 Task: Create a task  Integrate website with a new web content management system (CMS) , assign it to team member softage.3@softage.net in the project AztecBridge and update the status of the task to  At Risk , set the priority of the task to Medium
Action: Mouse moved to (691, 448)
Screenshot: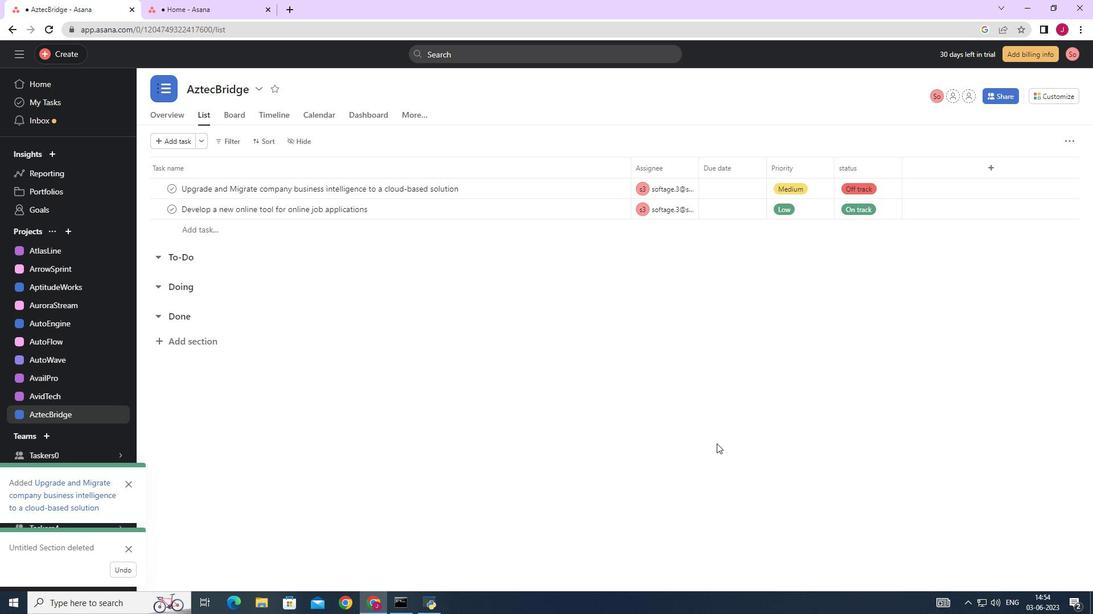 
Action: Mouse scrolled (691, 448) with delta (0, 0)
Screenshot: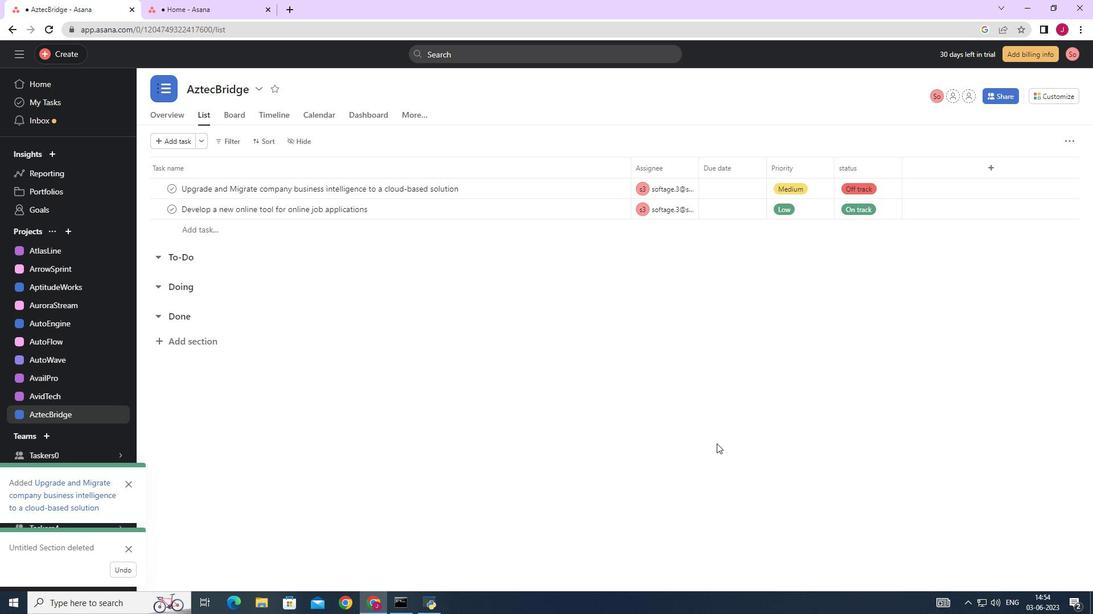 
Action: Mouse moved to (677, 448)
Screenshot: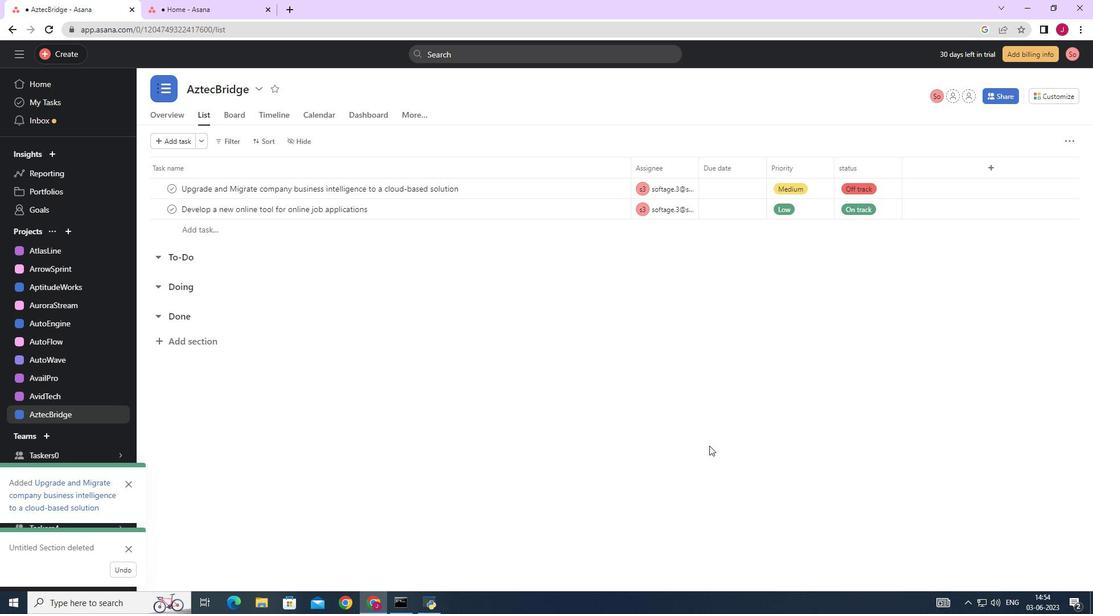 
Action: Mouse scrolled (677, 448) with delta (0, 0)
Screenshot: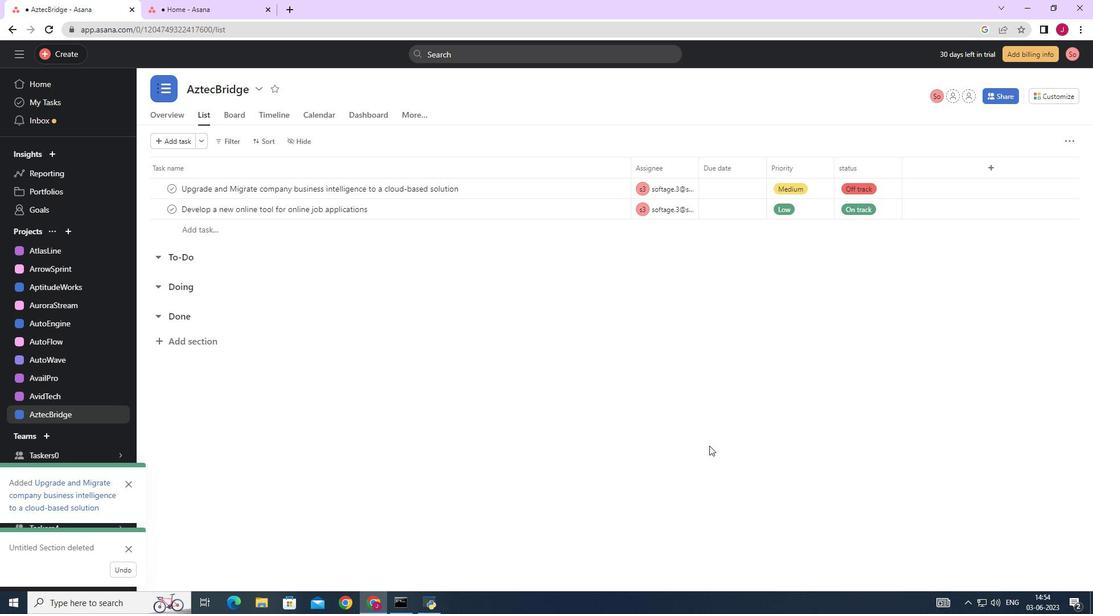
Action: Mouse moved to (71, 51)
Screenshot: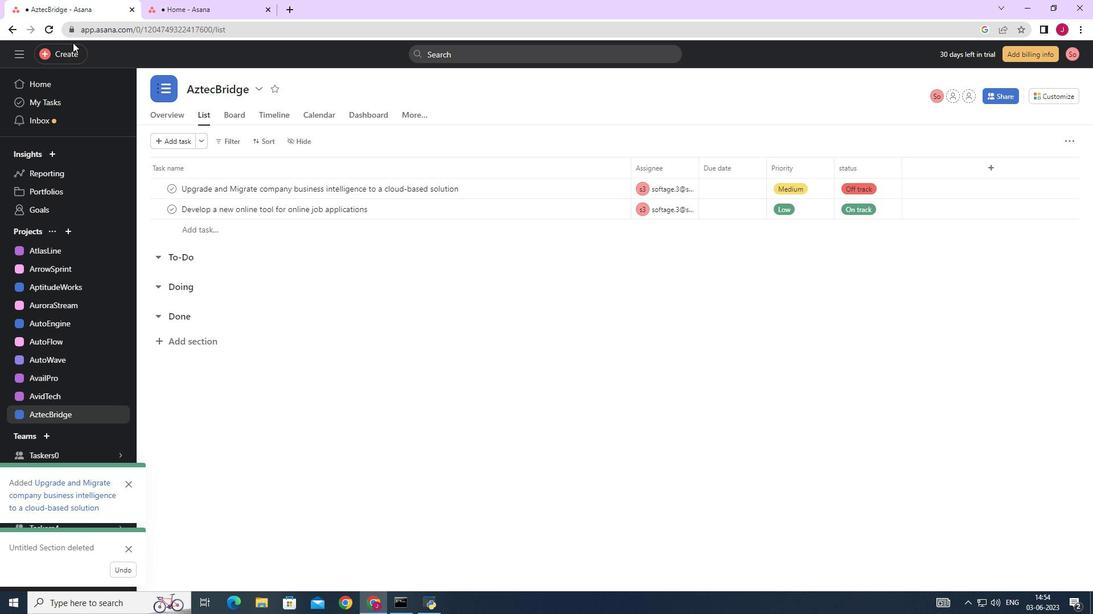 
Action: Mouse pressed left at (71, 51)
Screenshot: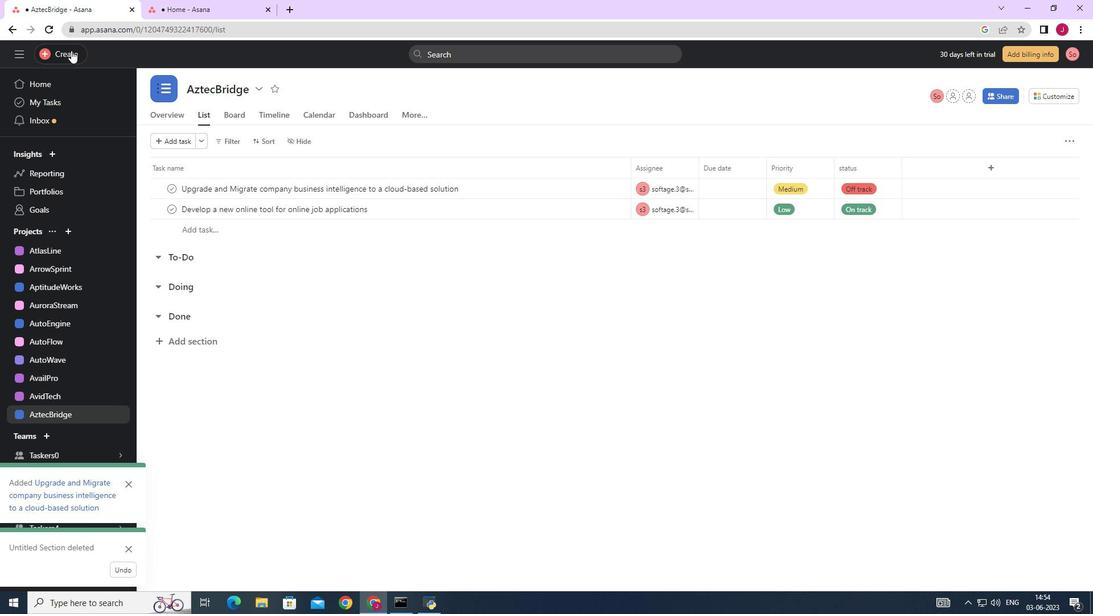 
Action: Mouse moved to (130, 57)
Screenshot: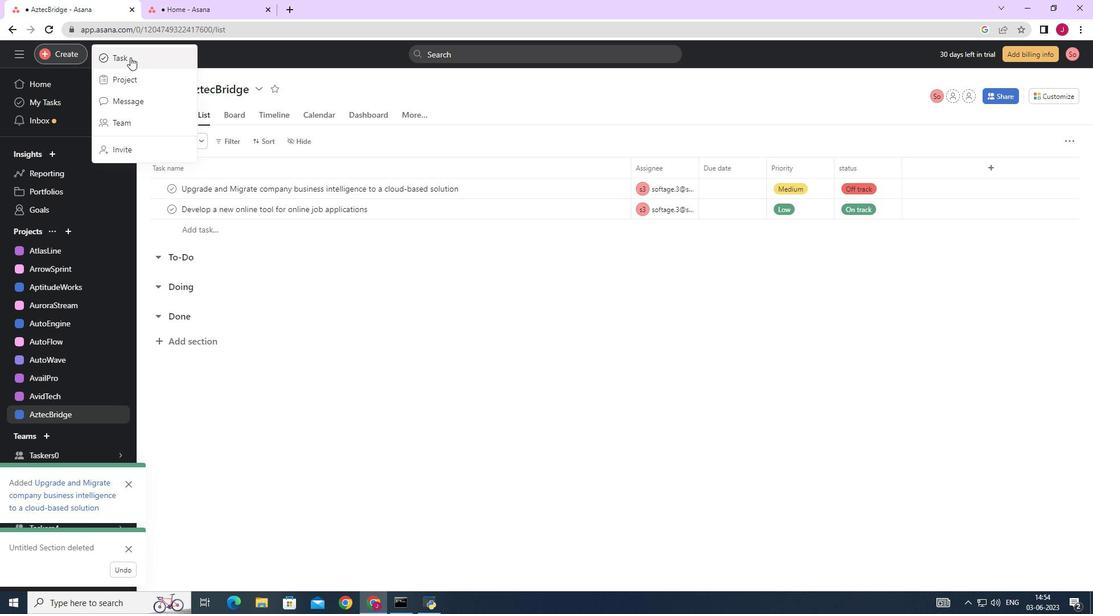 
Action: Mouse pressed left at (130, 57)
Screenshot: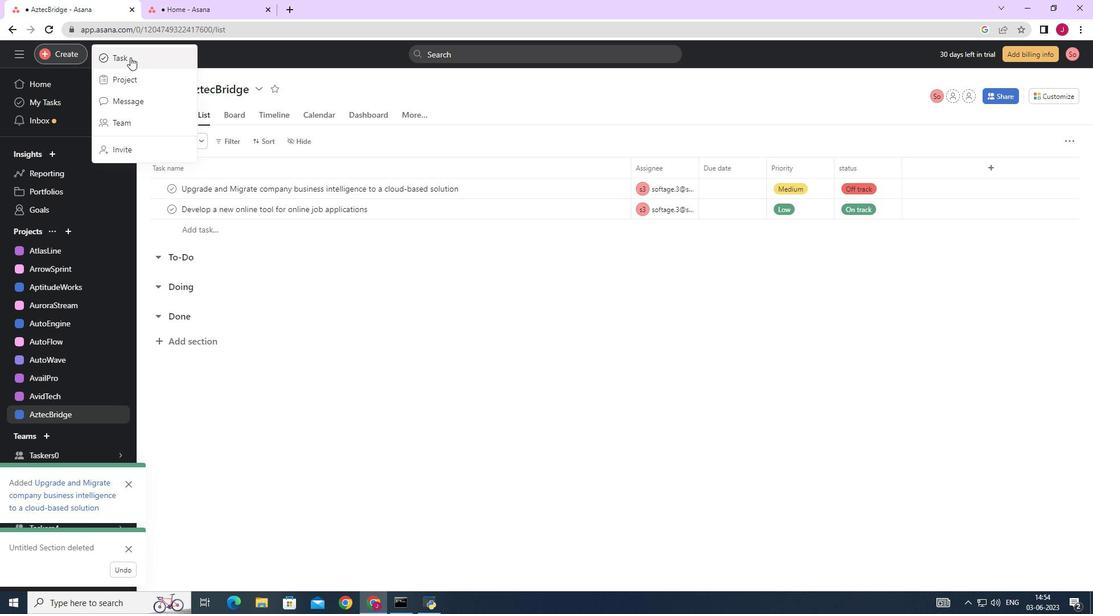 
Action: Mouse moved to (866, 378)
Screenshot: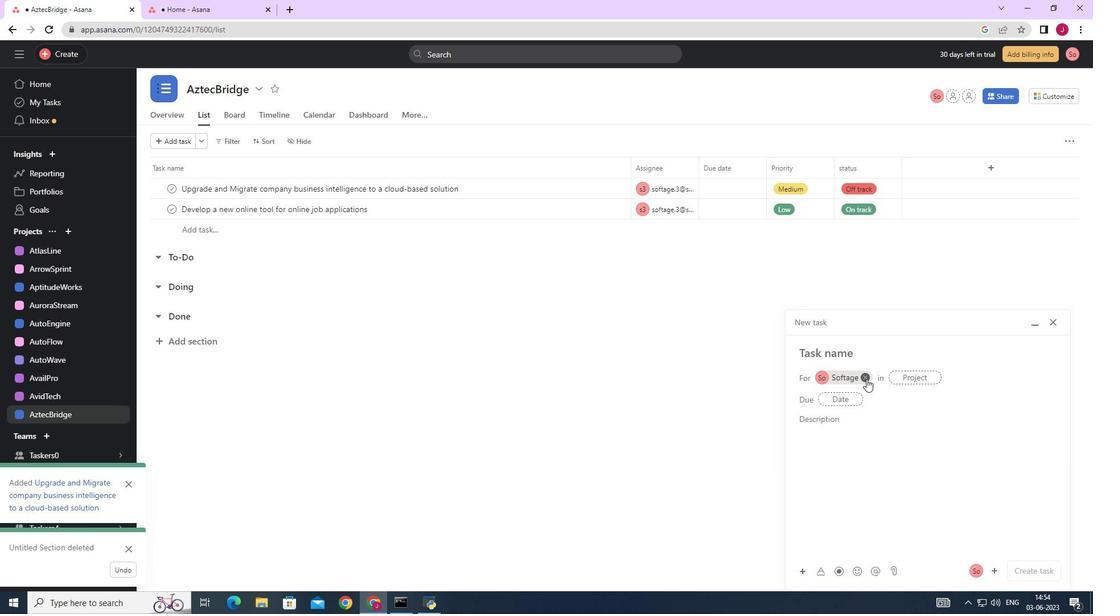 
Action: Mouse pressed left at (866, 378)
Screenshot: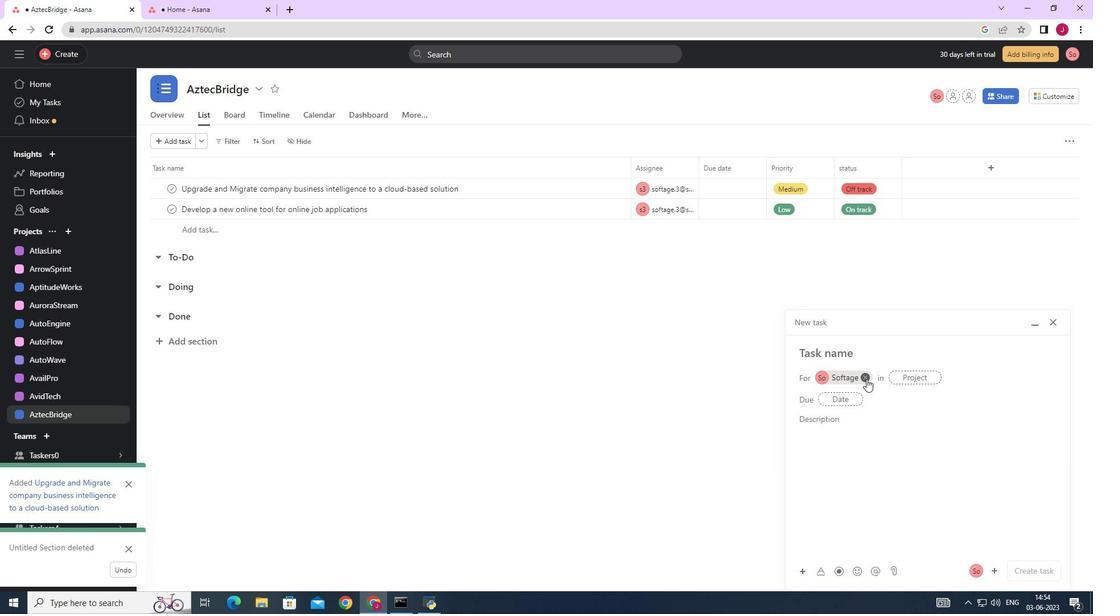 
Action: Mouse moved to (819, 350)
Screenshot: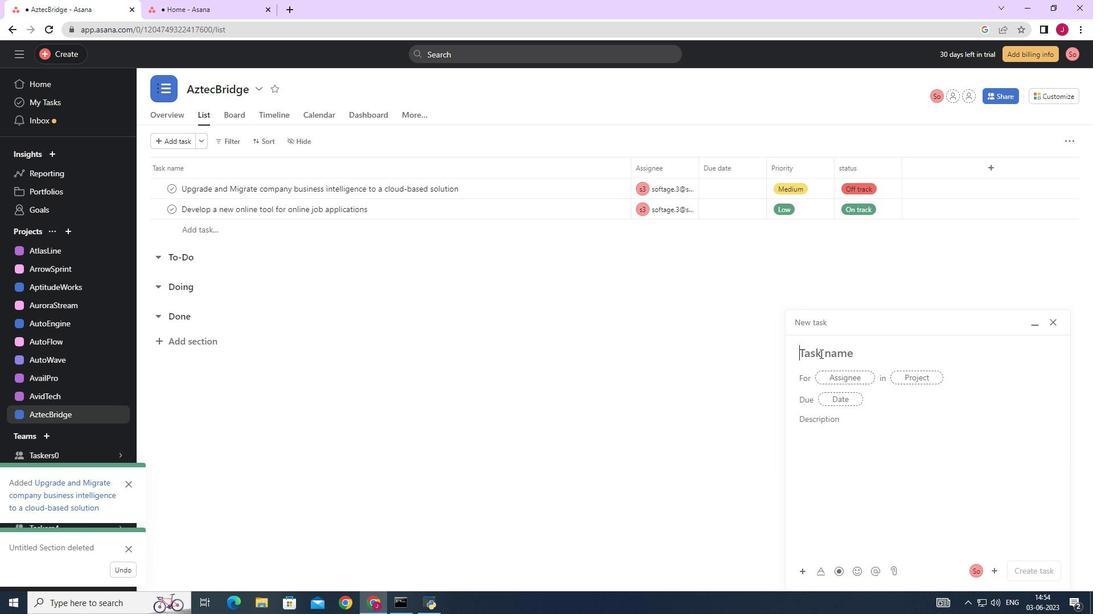 
Action: Mouse pressed left at (819, 350)
Screenshot: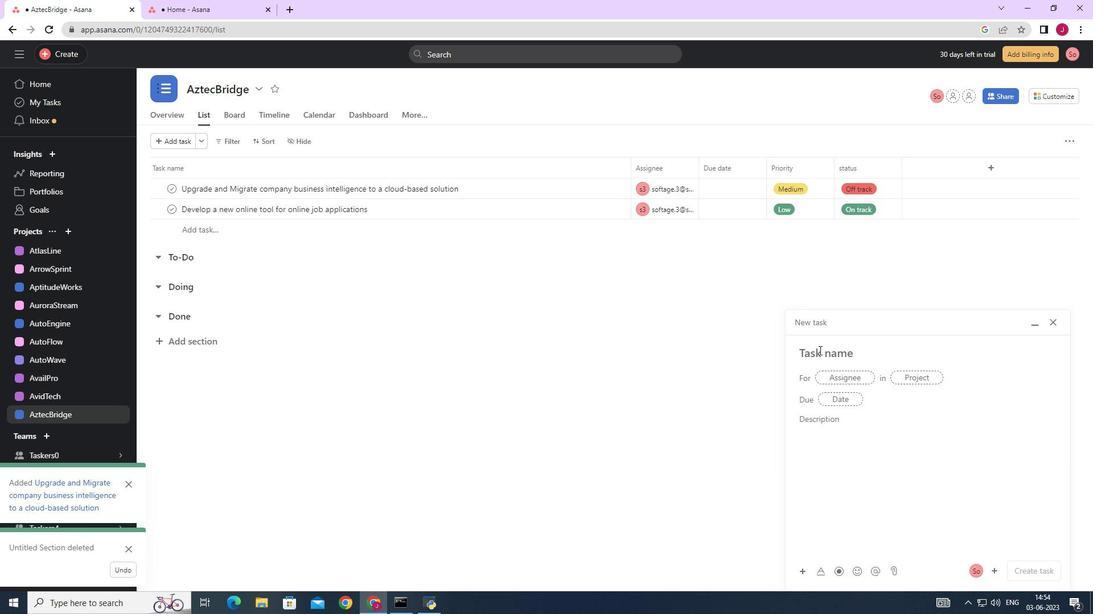 
Action: Key pressed <Key.caps_lock>I<Key.caps_lock>ntegrate<Key.space>website<Key.space>with<Key.space>a<Key.space>new<Key.space>web<Key.space>content<Key.space>management<Key.space>system<Key.space><Key.shift_r>(<Key.caps_lock>CMS<Key.shift_r>)<Key.space>
Screenshot: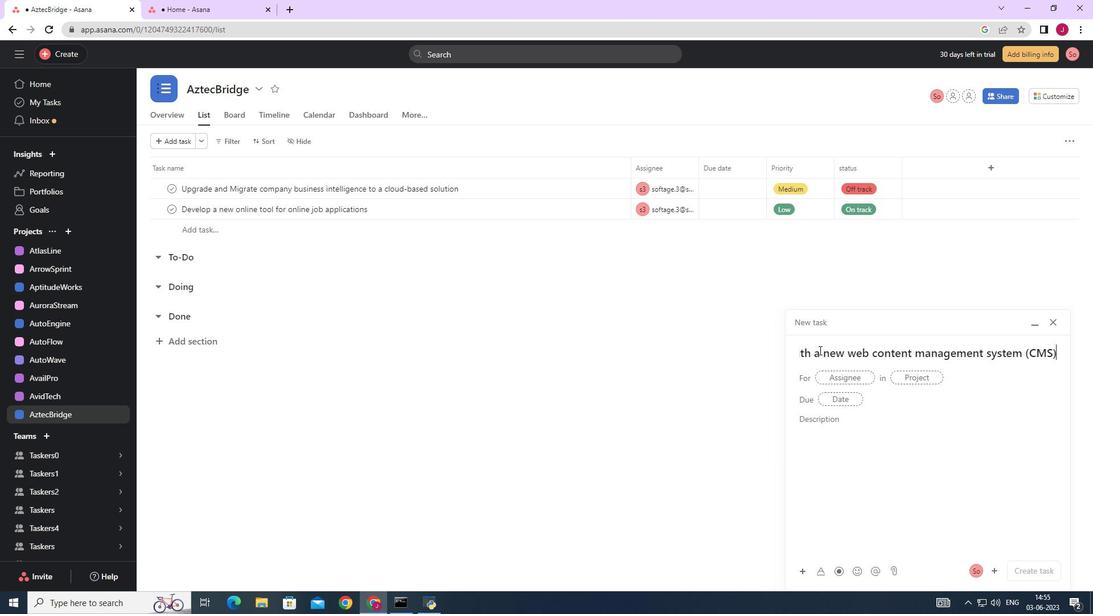 
Action: Mouse moved to (843, 379)
Screenshot: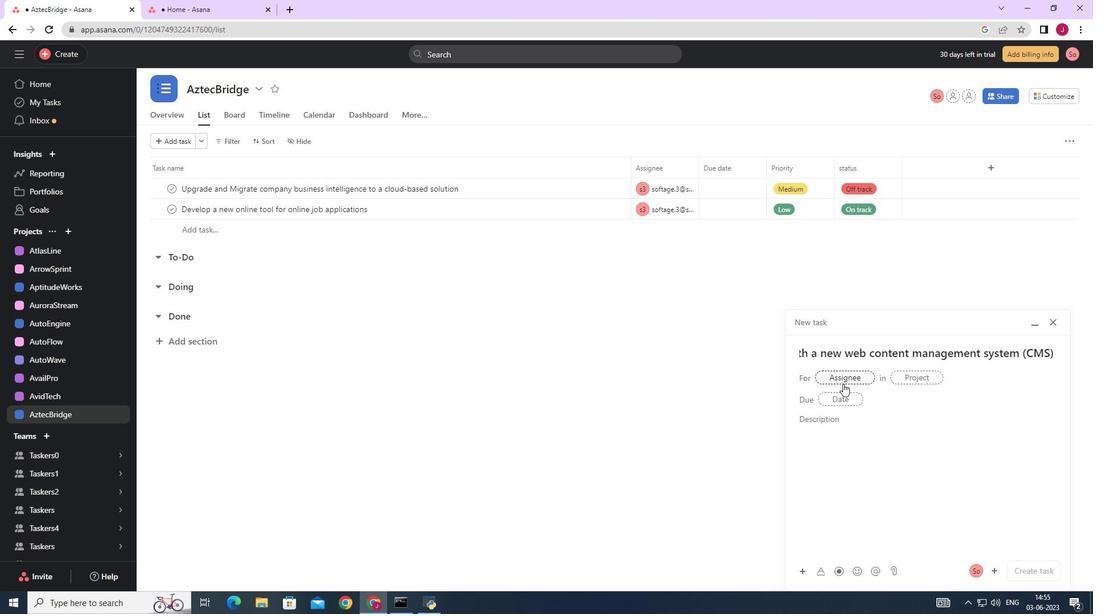 
Action: Mouse pressed left at (843, 379)
Screenshot: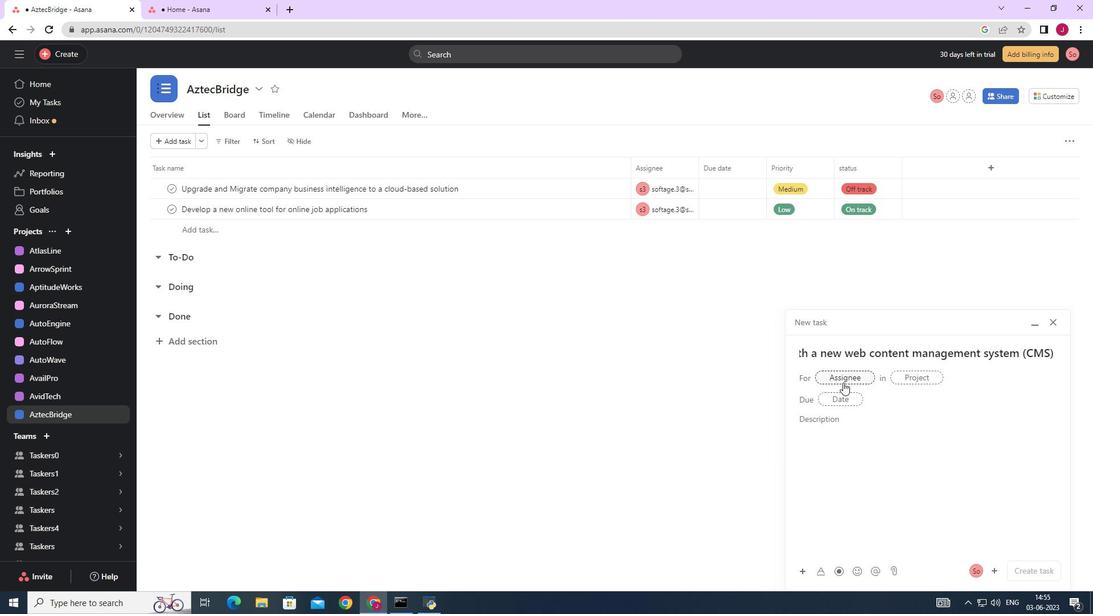 
Action: Key pressed SOFTAGE.2<Key.backspace>3
Screenshot: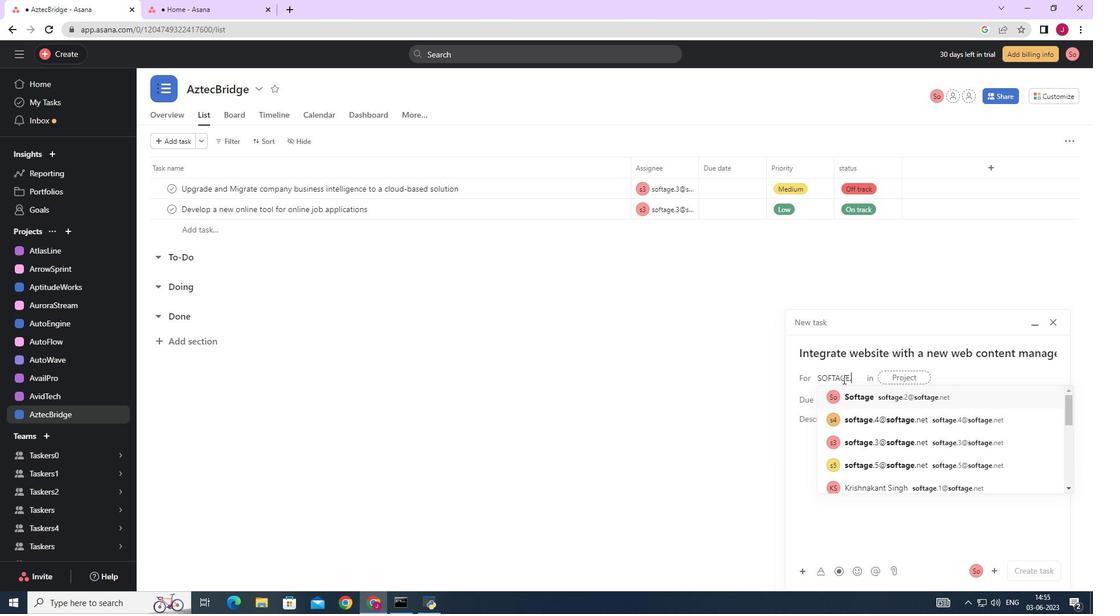
Action: Mouse moved to (881, 399)
Screenshot: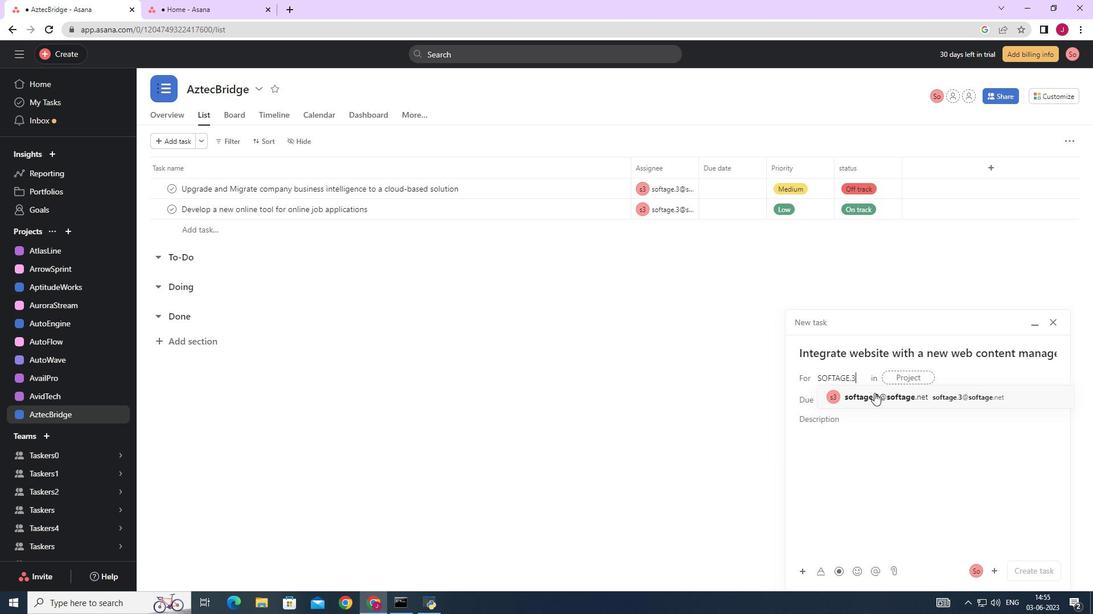 
Action: Mouse pressed left at (881, 399)
Screenshot: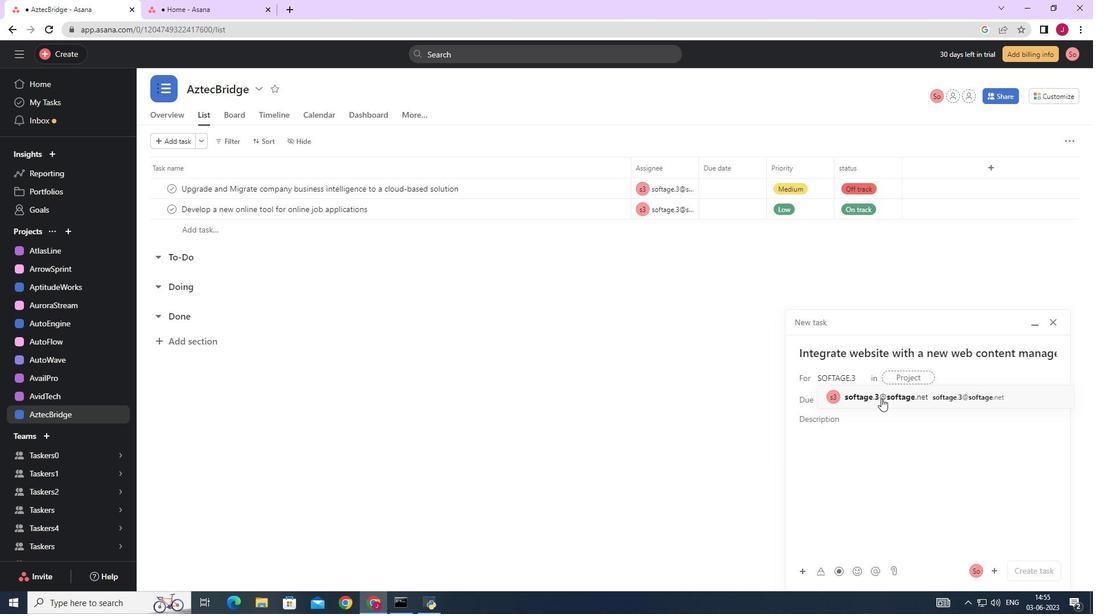 
Action: Mouse moved to (719, 396)
Screenshot: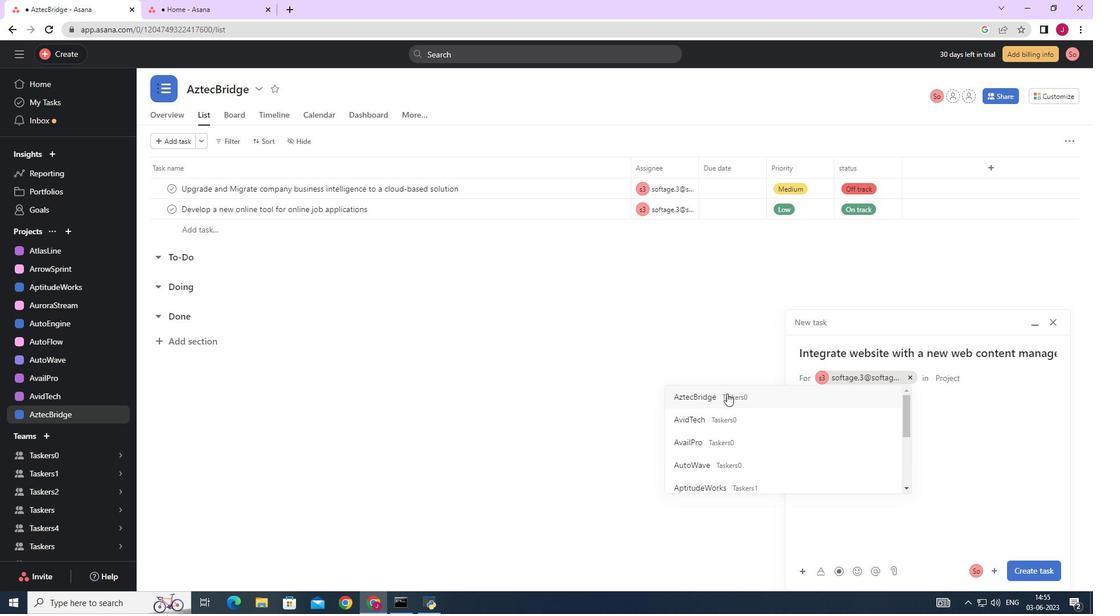 
Action: Mouse pressed left at (719, 396)
Screenshot: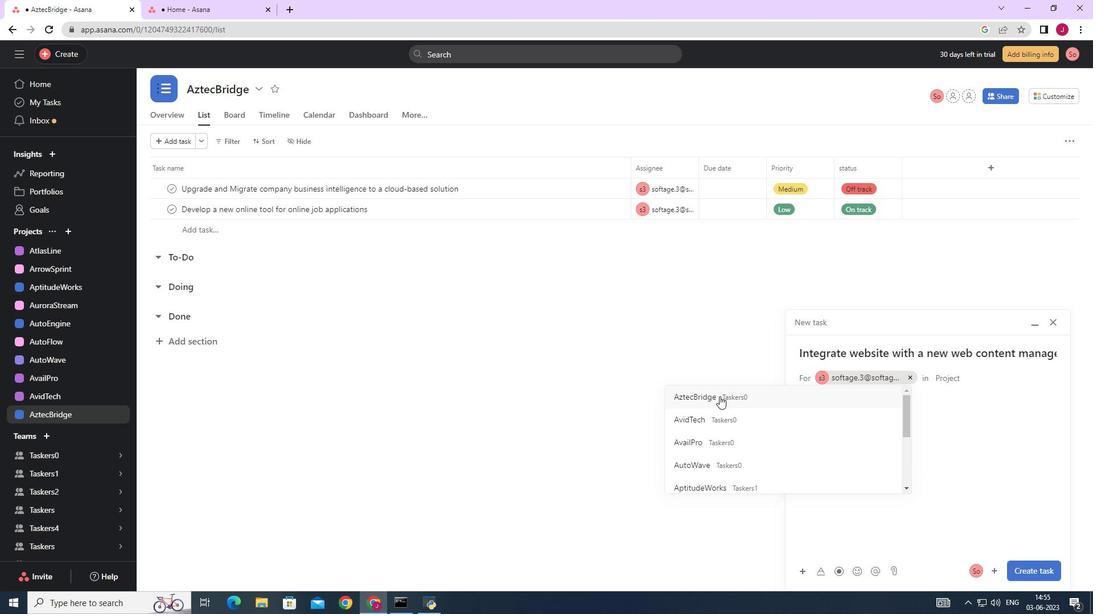 
Action: Mouse moved to (862, 424)
Screenshot: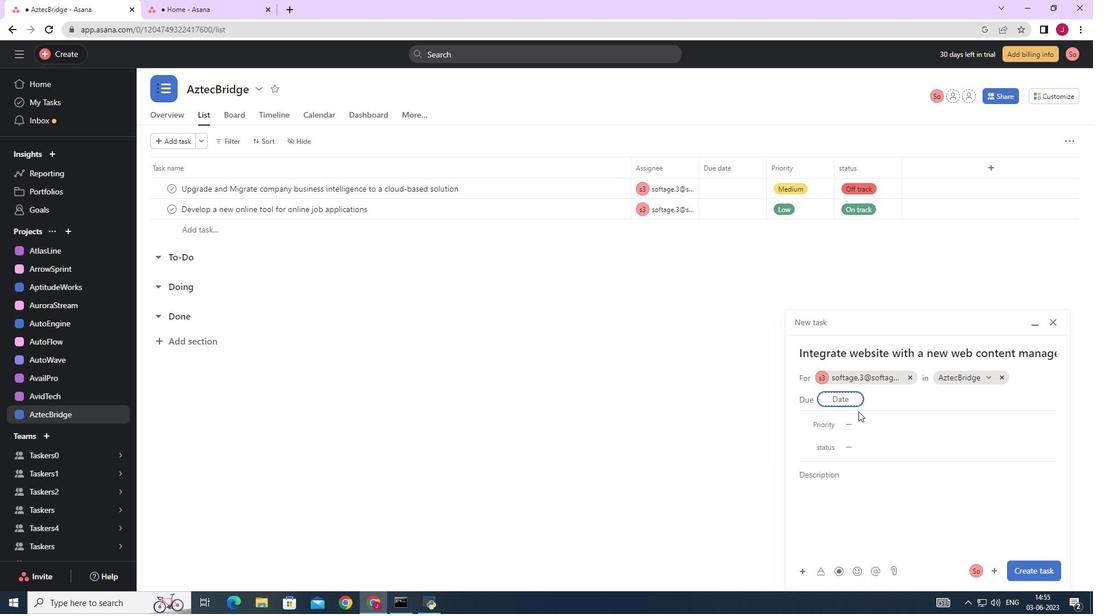 
Action: Mouse pressed left at (862, 424)
Screenshot: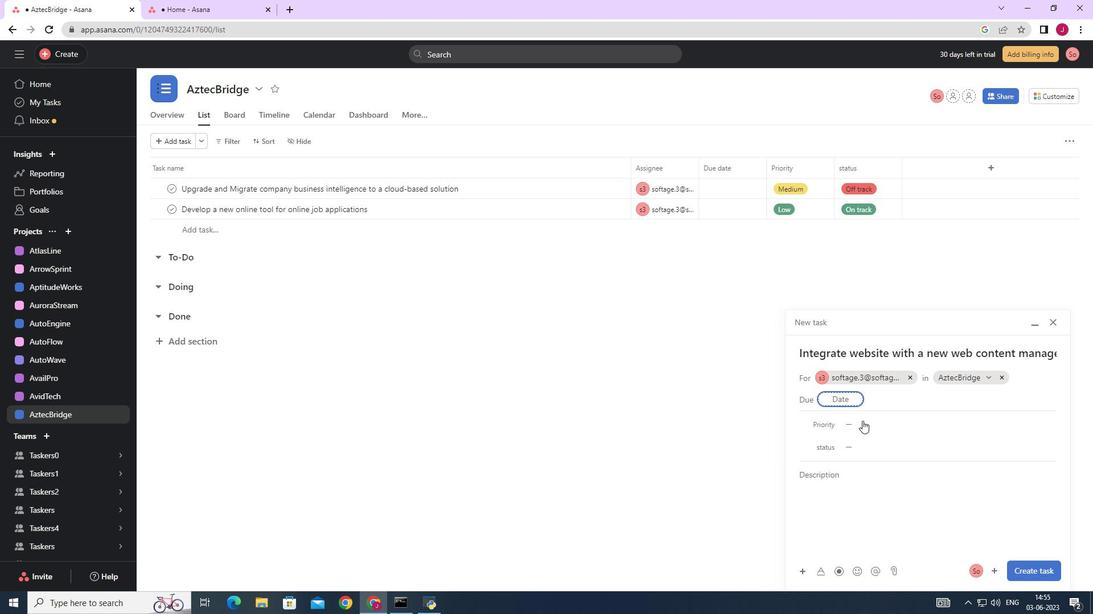 
Action: Mouse moved to (879, 480)
Screenshot: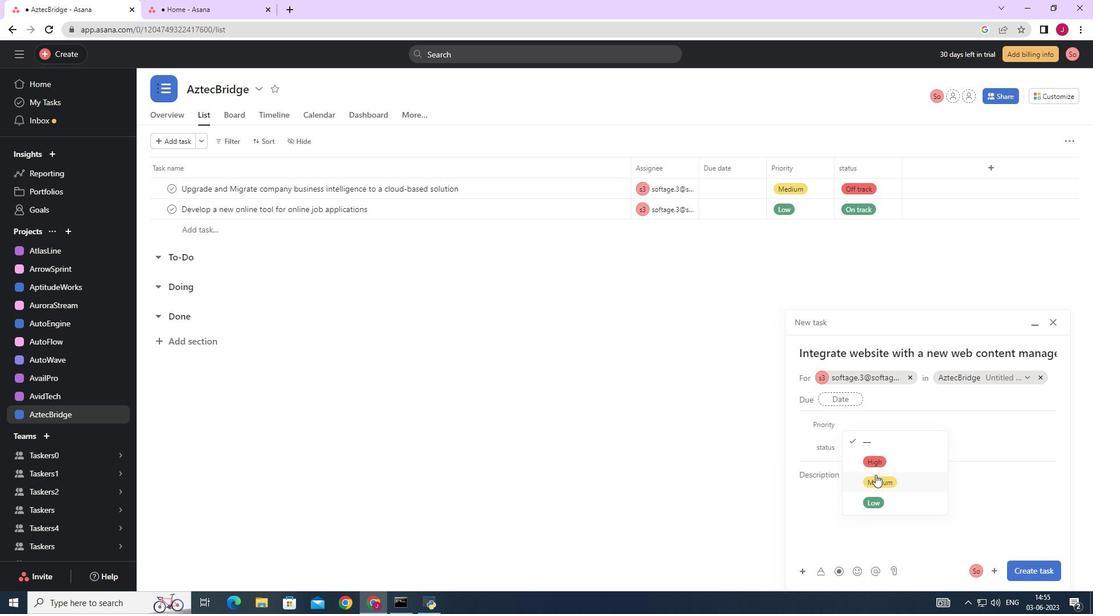 
Action: Mouse pressed left at (879, 480)
Screenshot: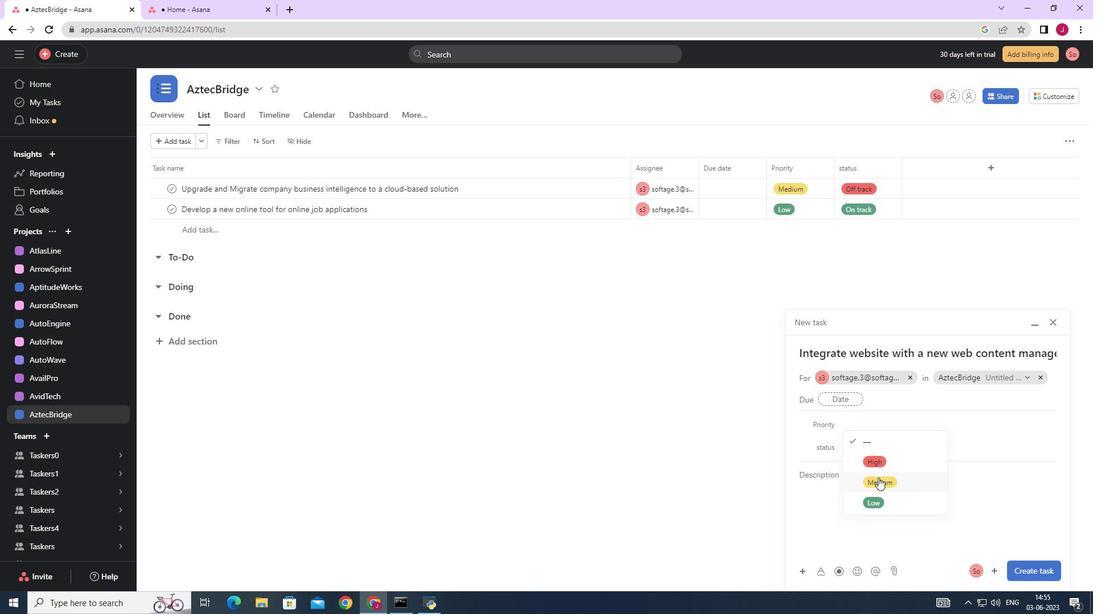 
Action: Mouse moved to (859, 446)
Screenshot: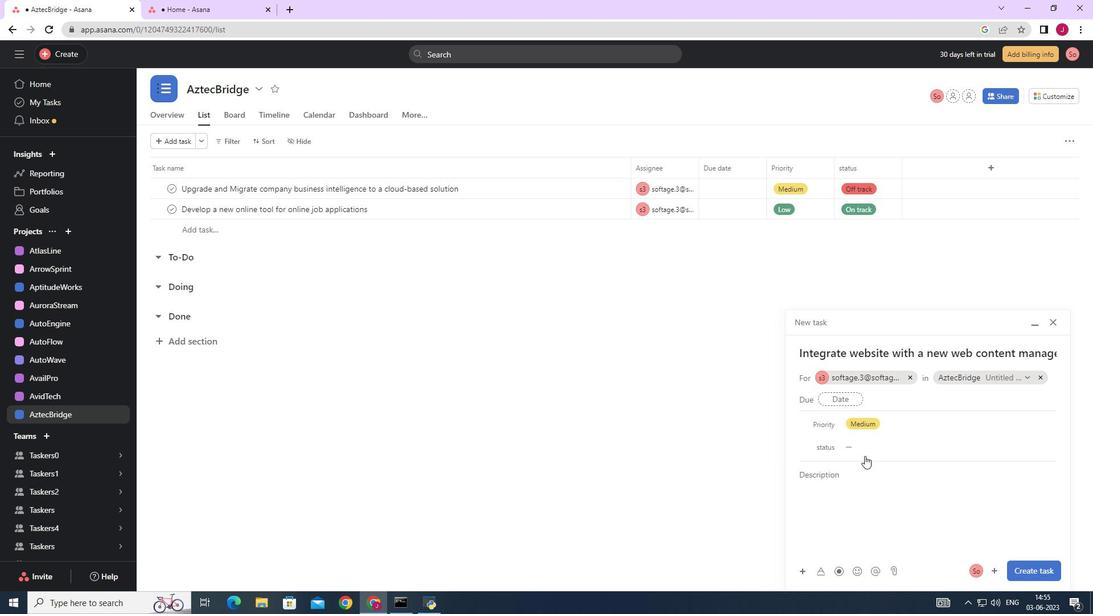 
Action: Mouse pressed left at (859, 446)
Screenshot: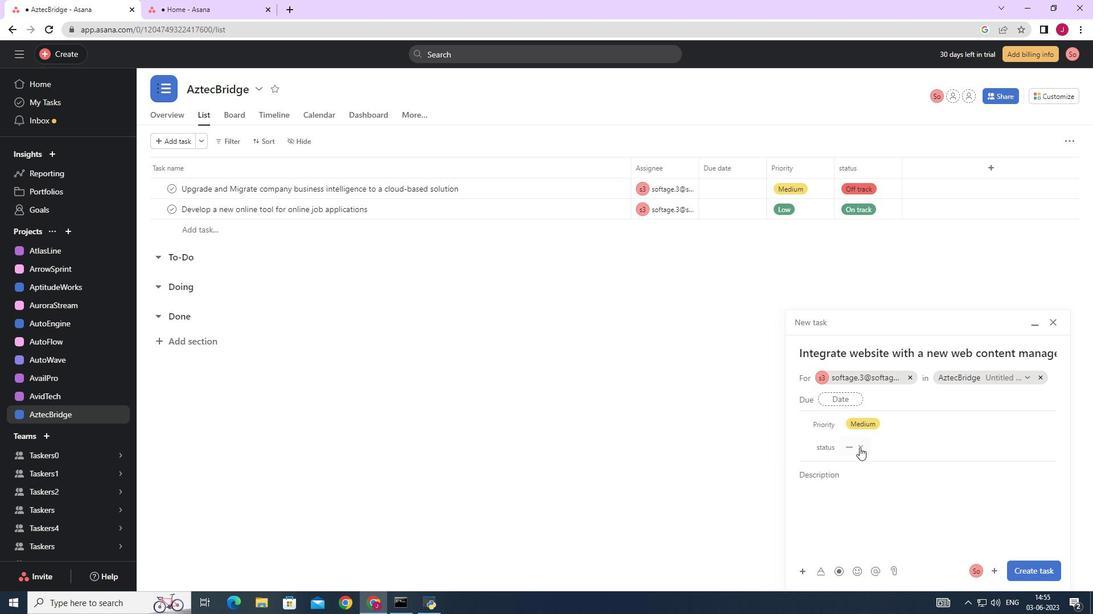 
Action: Mouse moved to (876, 525)
Screenshot: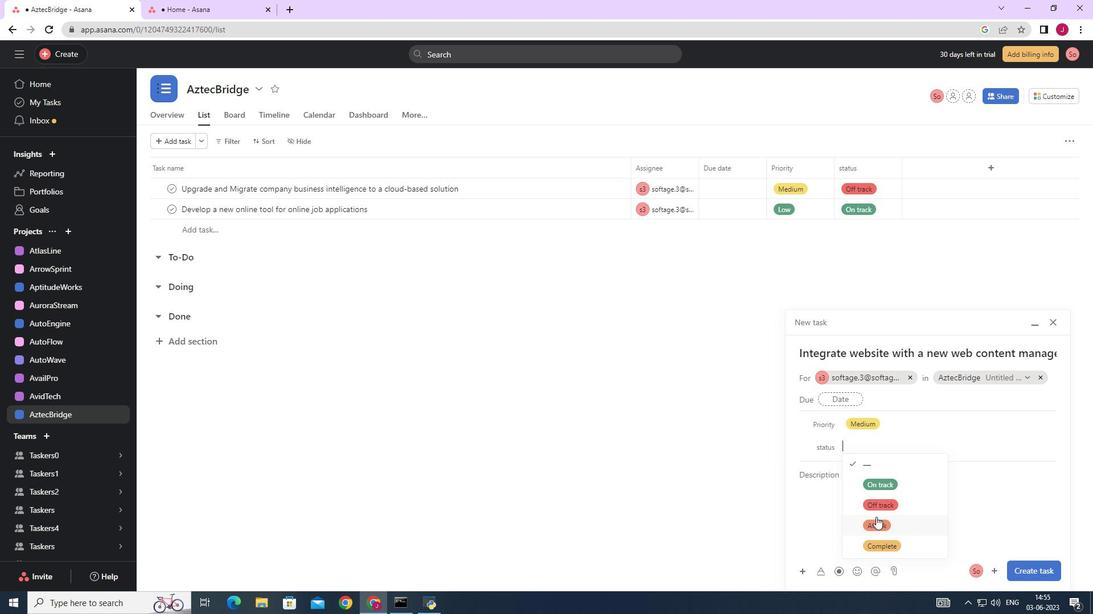 
Action: Mouse pressed left at (876, 525)
Screenshot: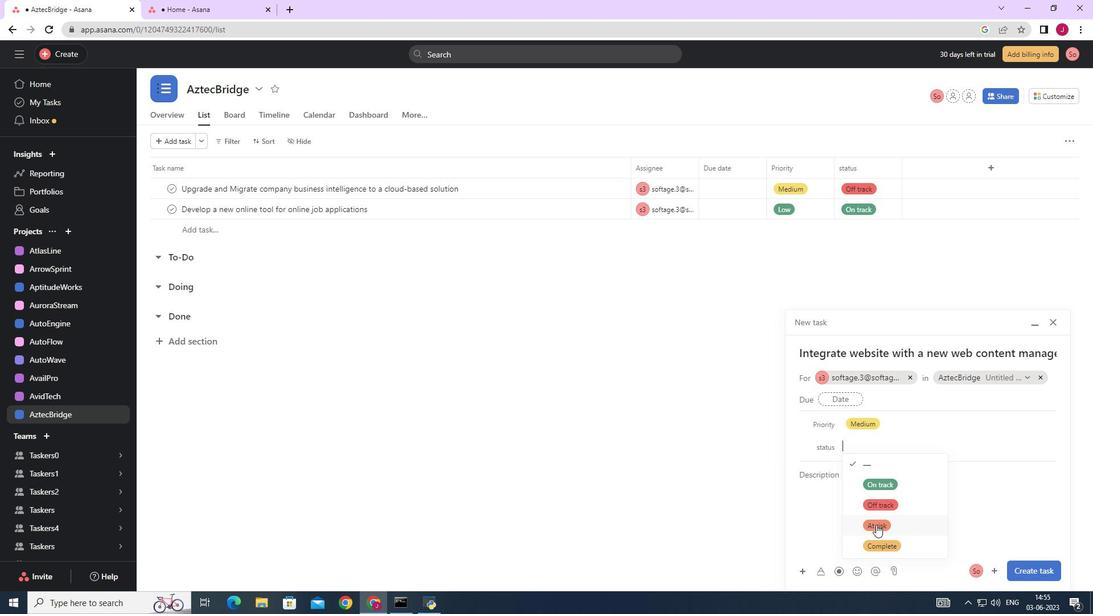 
Action: Mouse moved to (1018, 572)
Screenshot: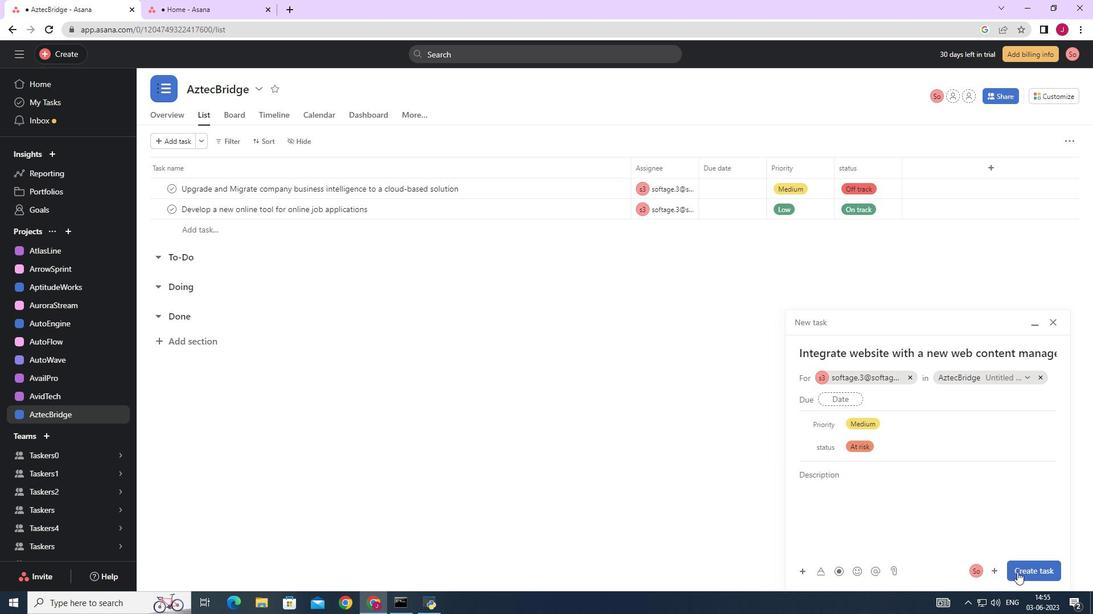 
Action: Mouse pressed left at (1018, 572)
Screenshot: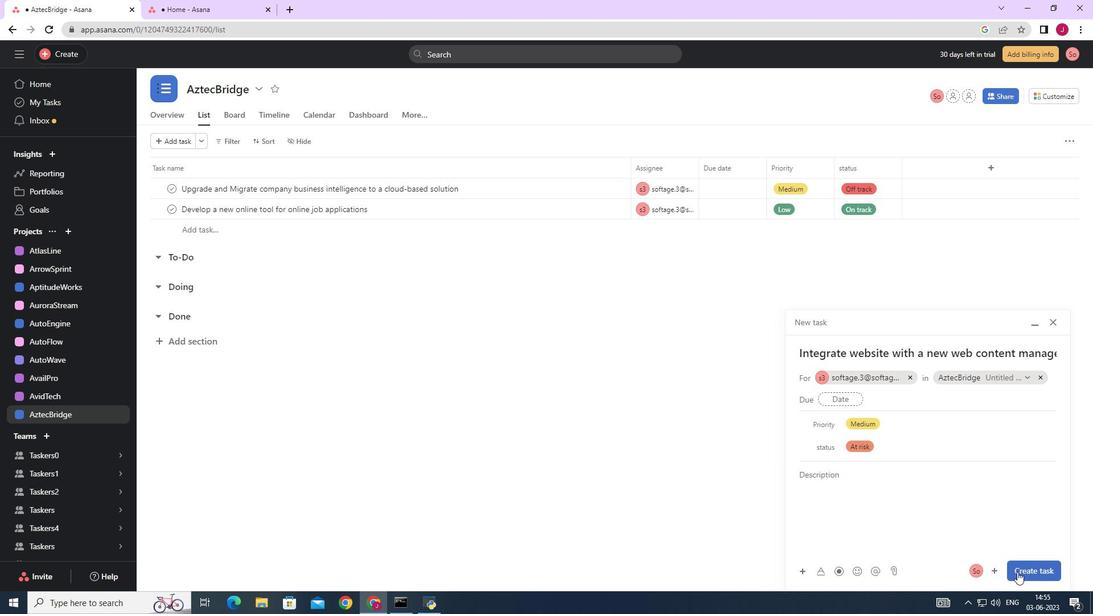 
Action: Mouse moved to (904, 485)
Screenshot: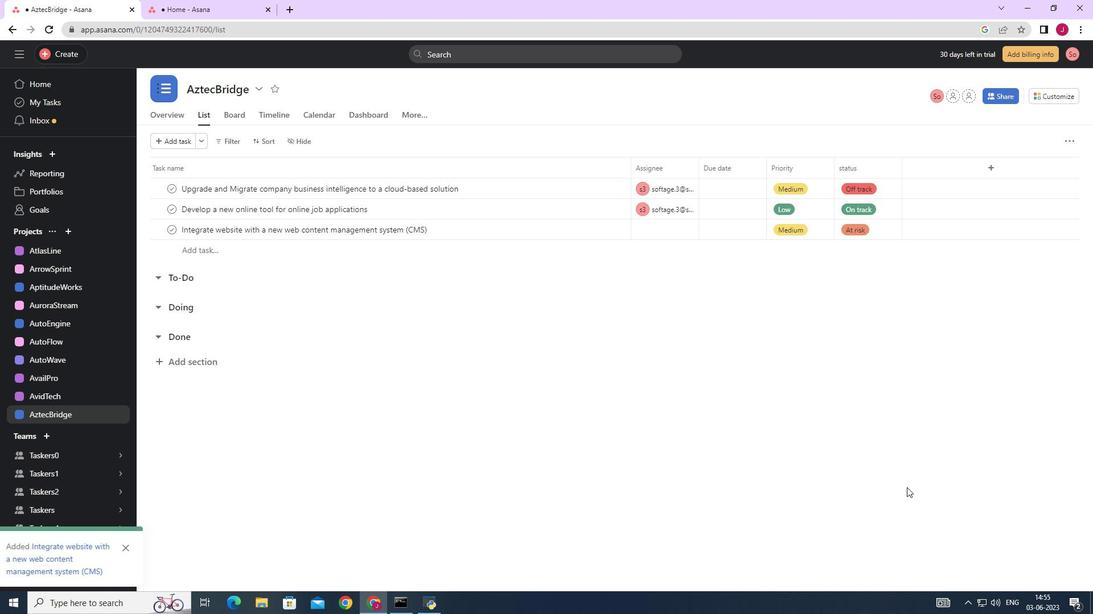 
